 Task: Create a rule when a card is moved into the board by anyone .
Action: Mouse pressed left at (564, 300)
Screenshot: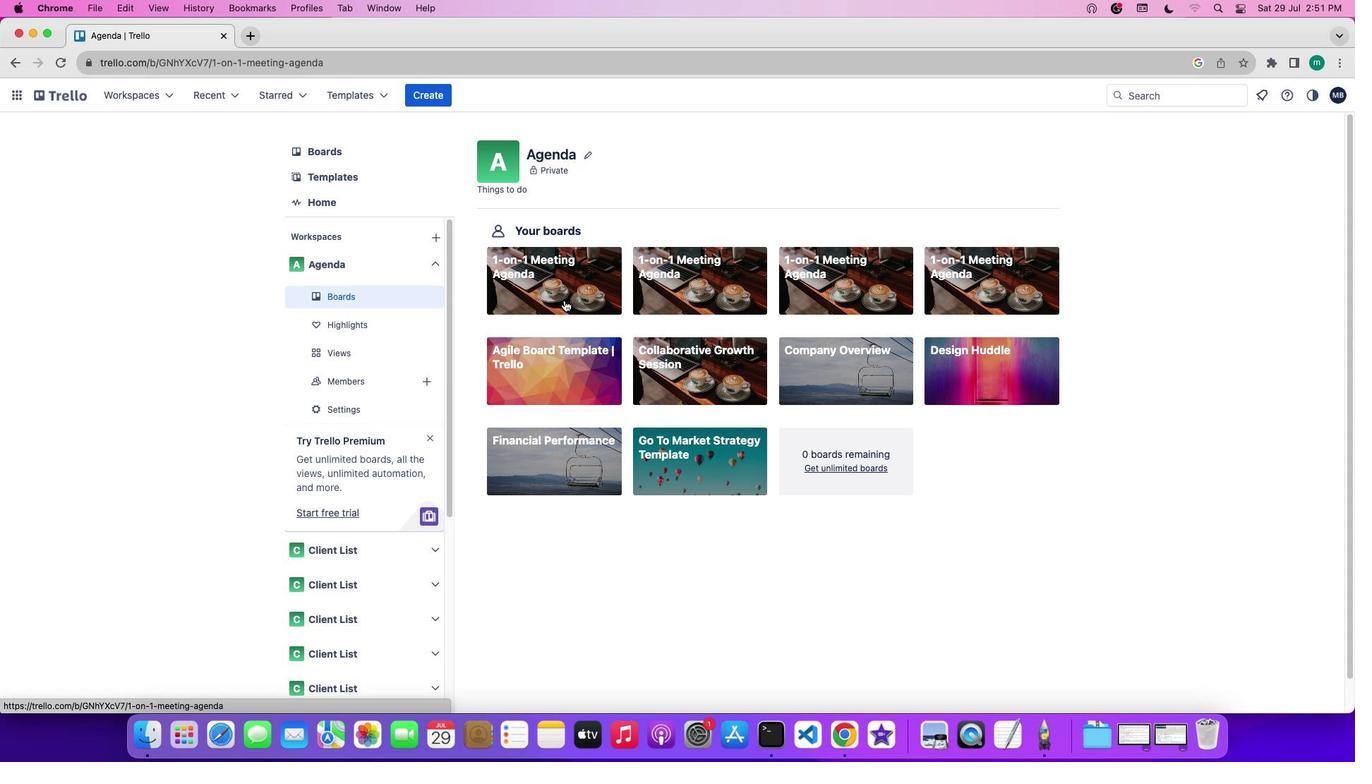 
Action: Mouse moved to (1172, 317)
Screenshot: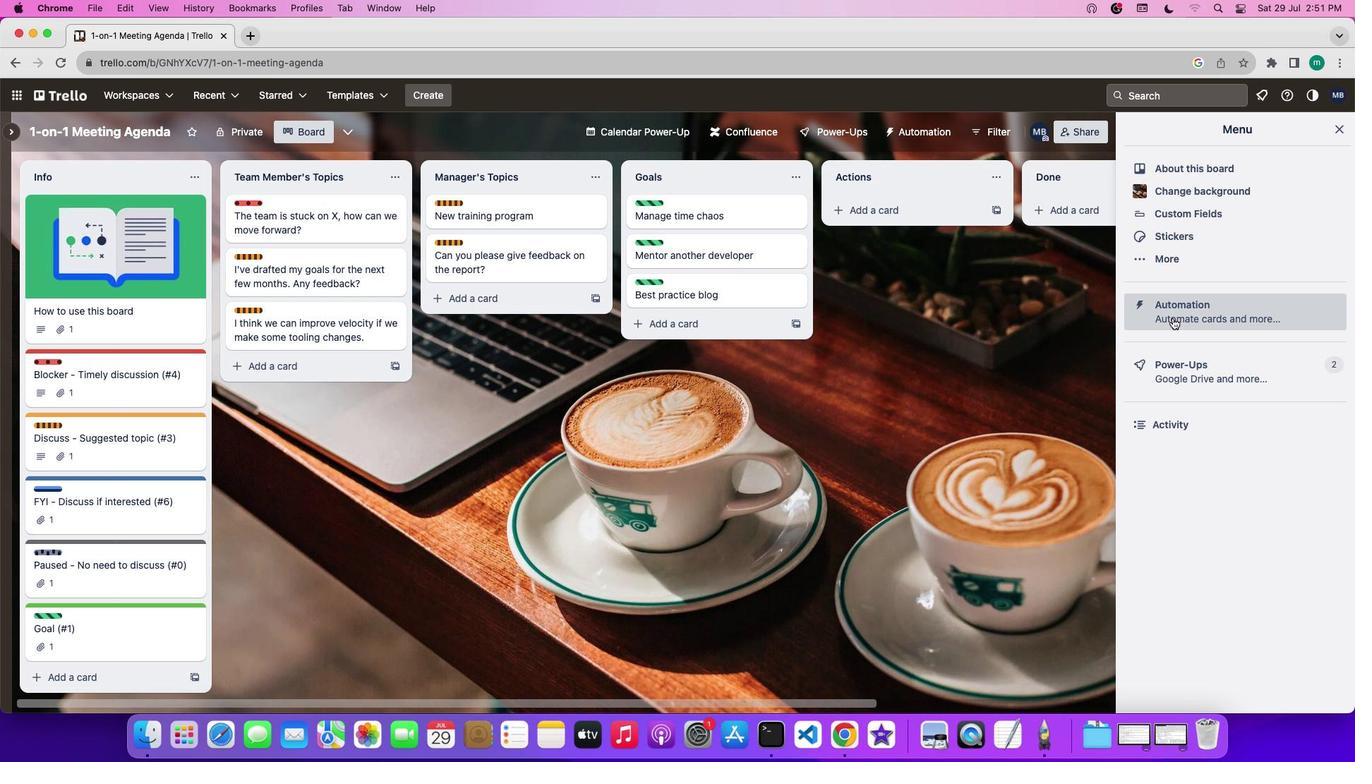 
Action: Mouse pressed left at (1172, 317)
Screenshot: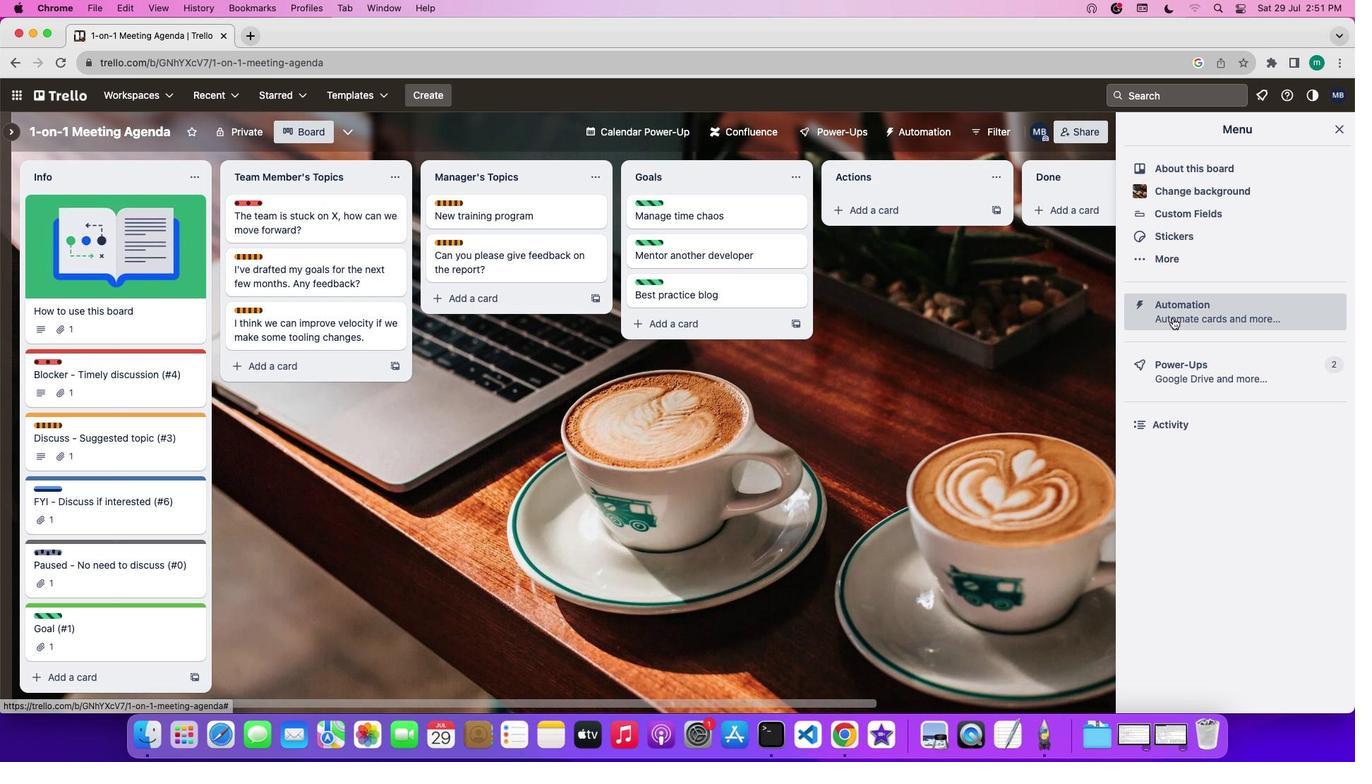 
Action: Mouse moved to (102, 257)
Screenshot: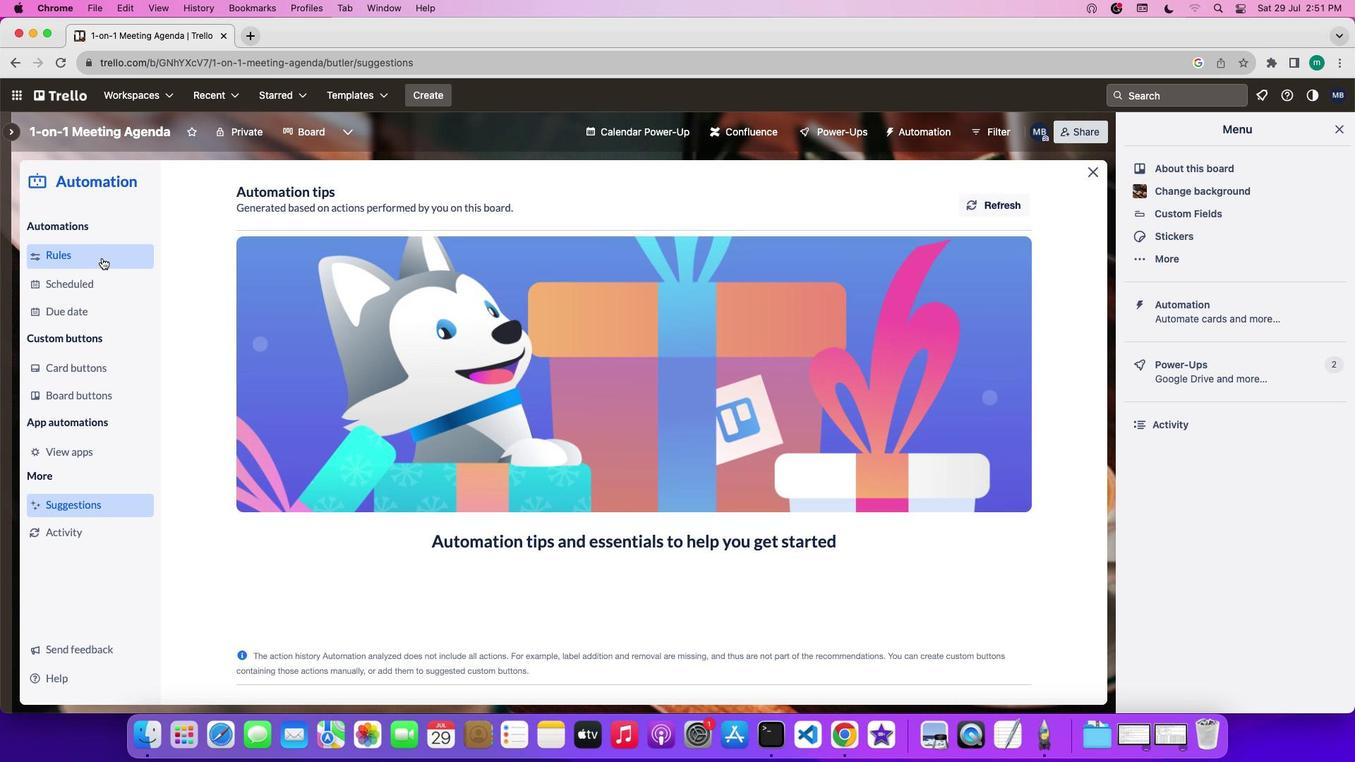 
Action: Mouse pressed left at (102, 257)
Screenshot: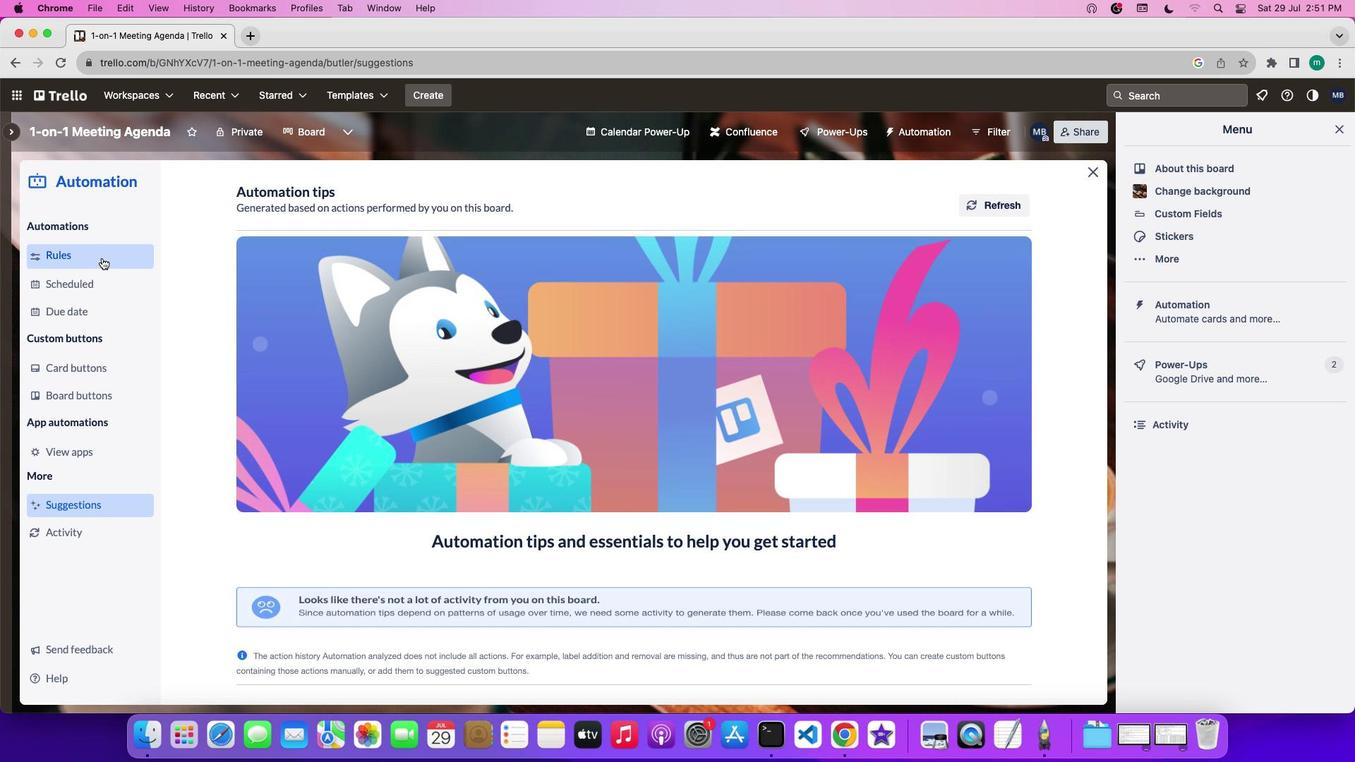 
Action: Mouse moved to (307, 501)
Screenshot: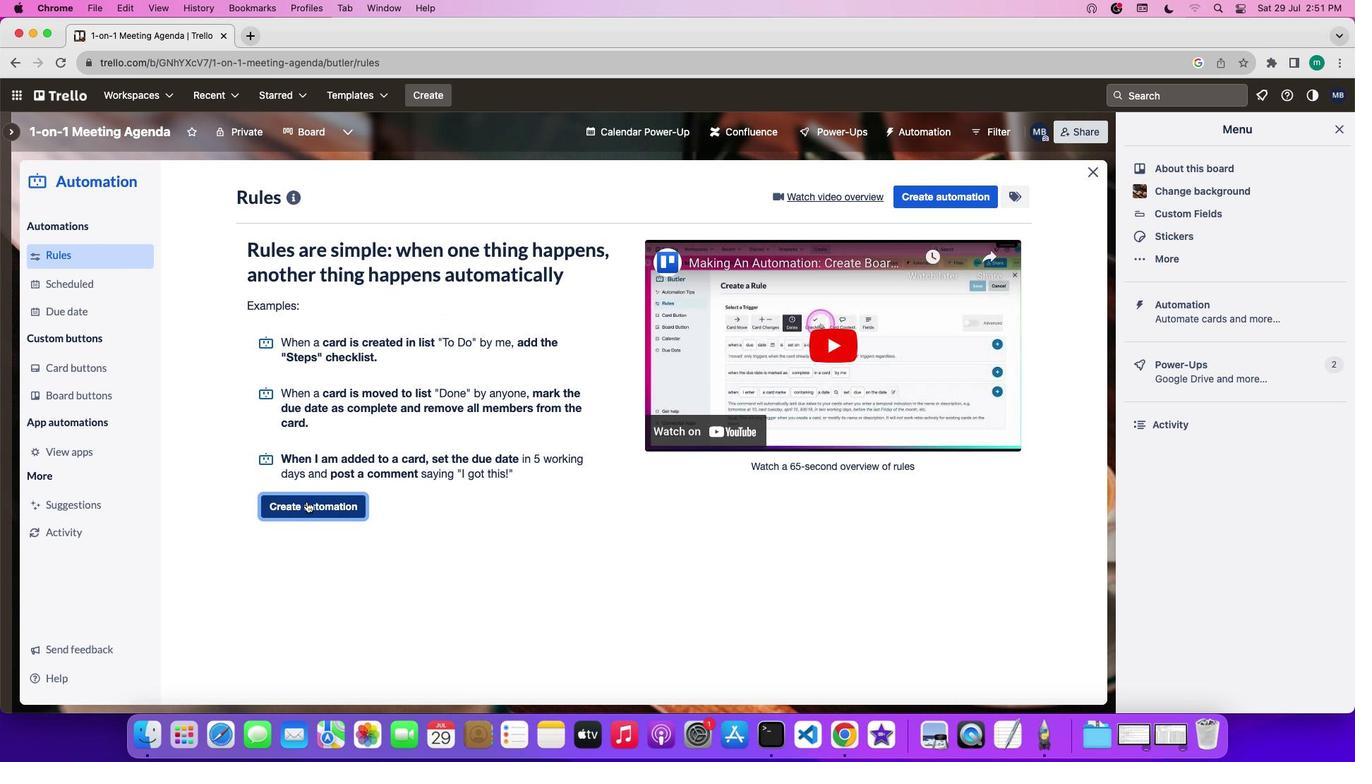 
Action: Mouse pressed left at (307, 501)
Screenshot: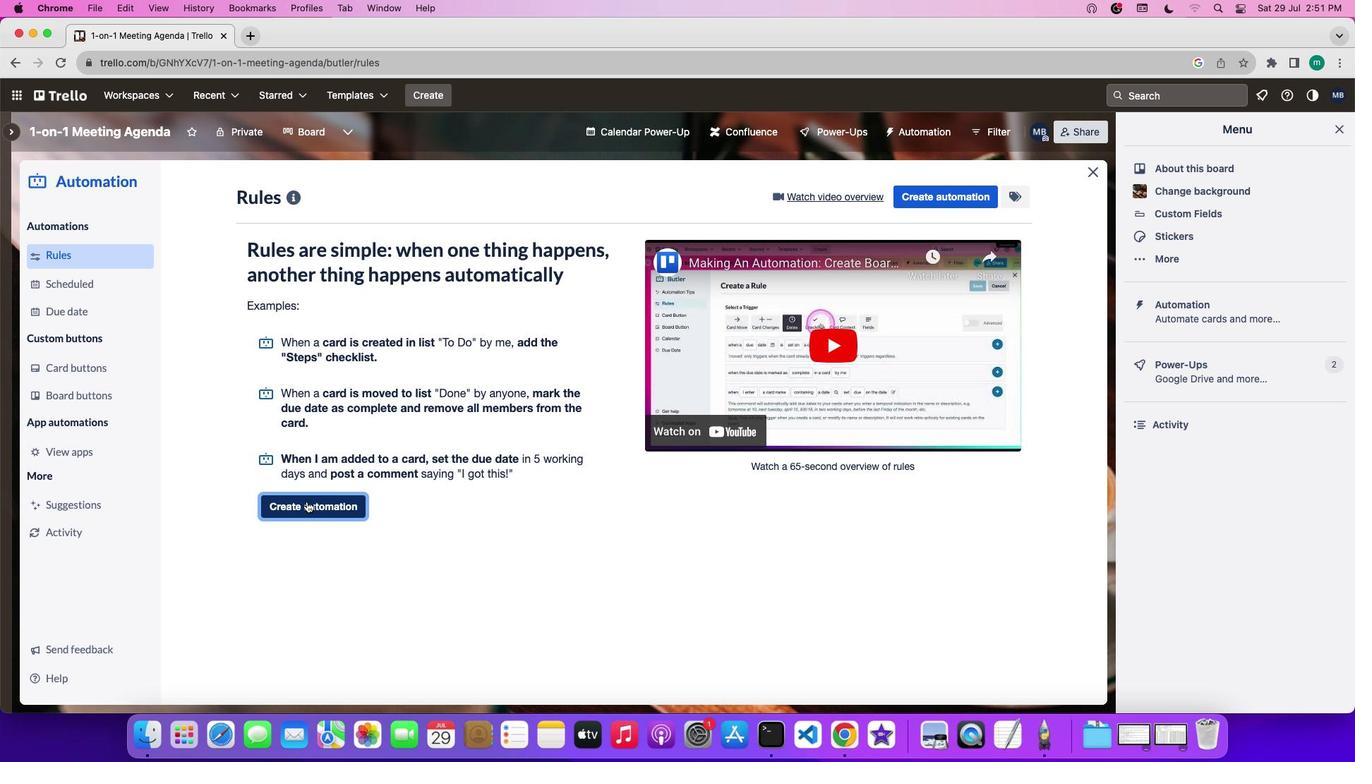 
Action: Mouse moved to (570, 330)
Screenshot: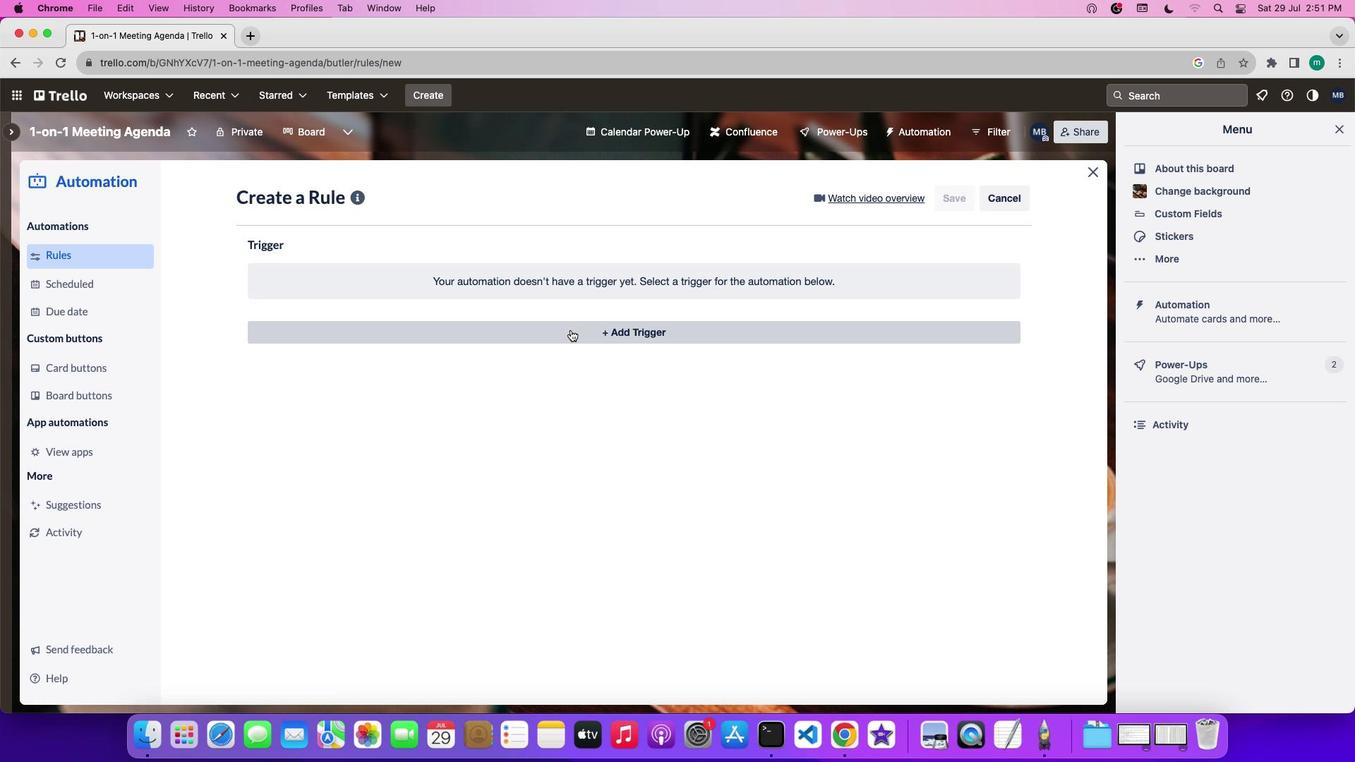
Action: Mouse pressed left at (570, 330)
Screenshot: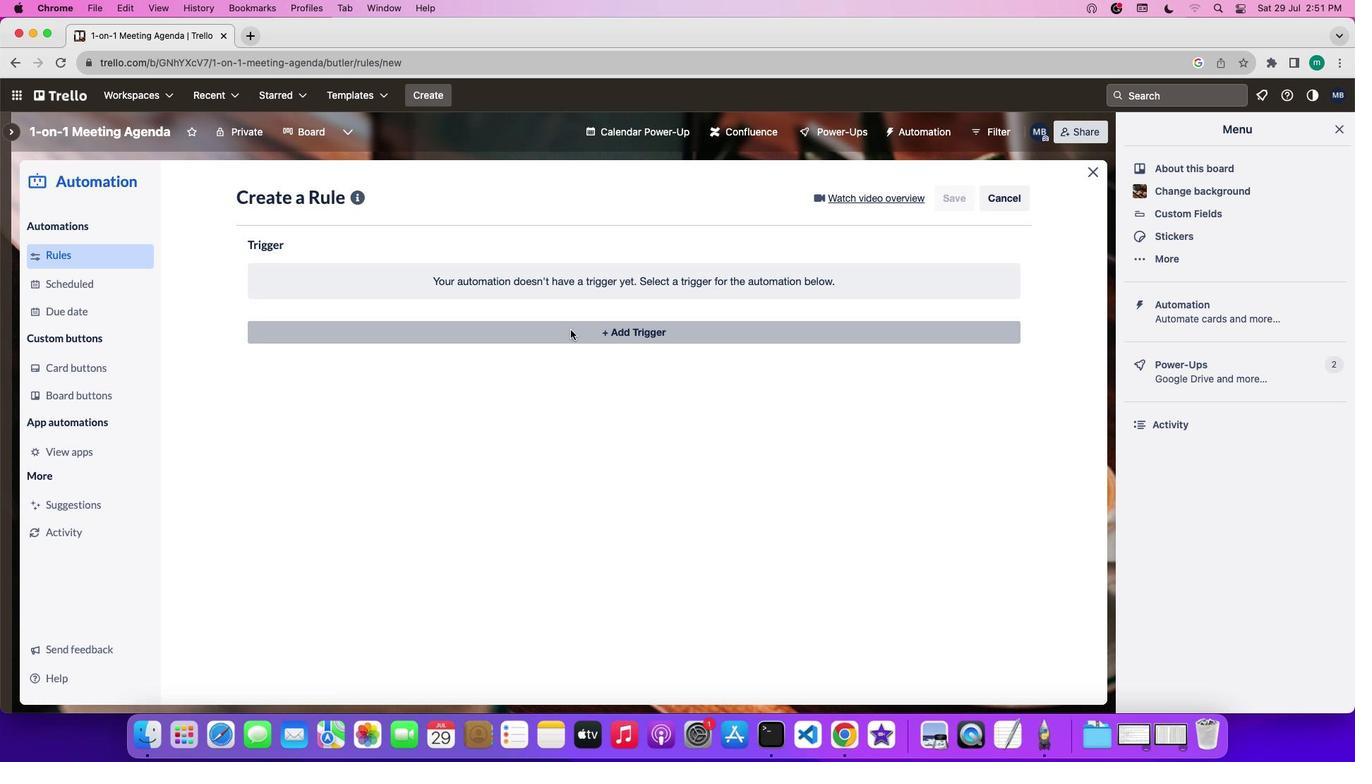 
Action: Mouse moved to (344, 431)
Screenshot: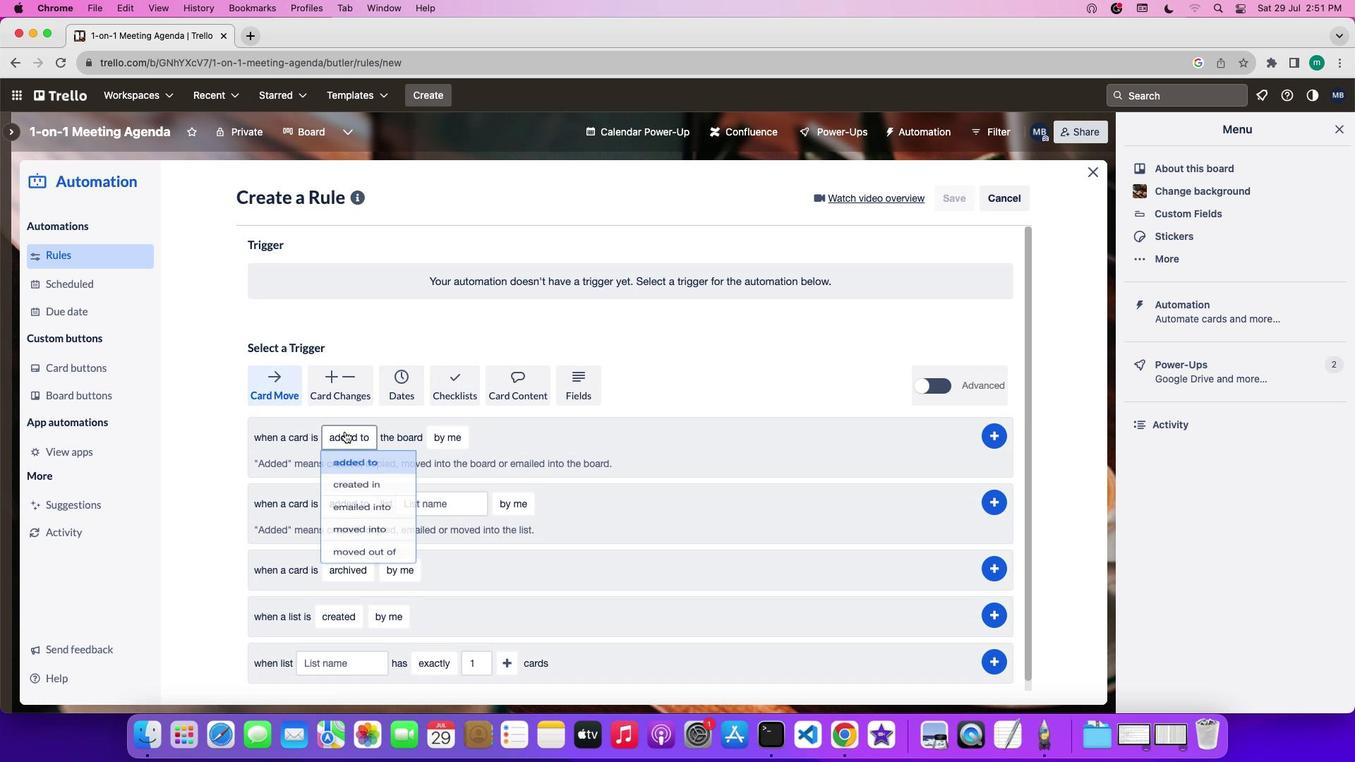 
Action: Mouse pressed left at (344, 431)
Screenshot: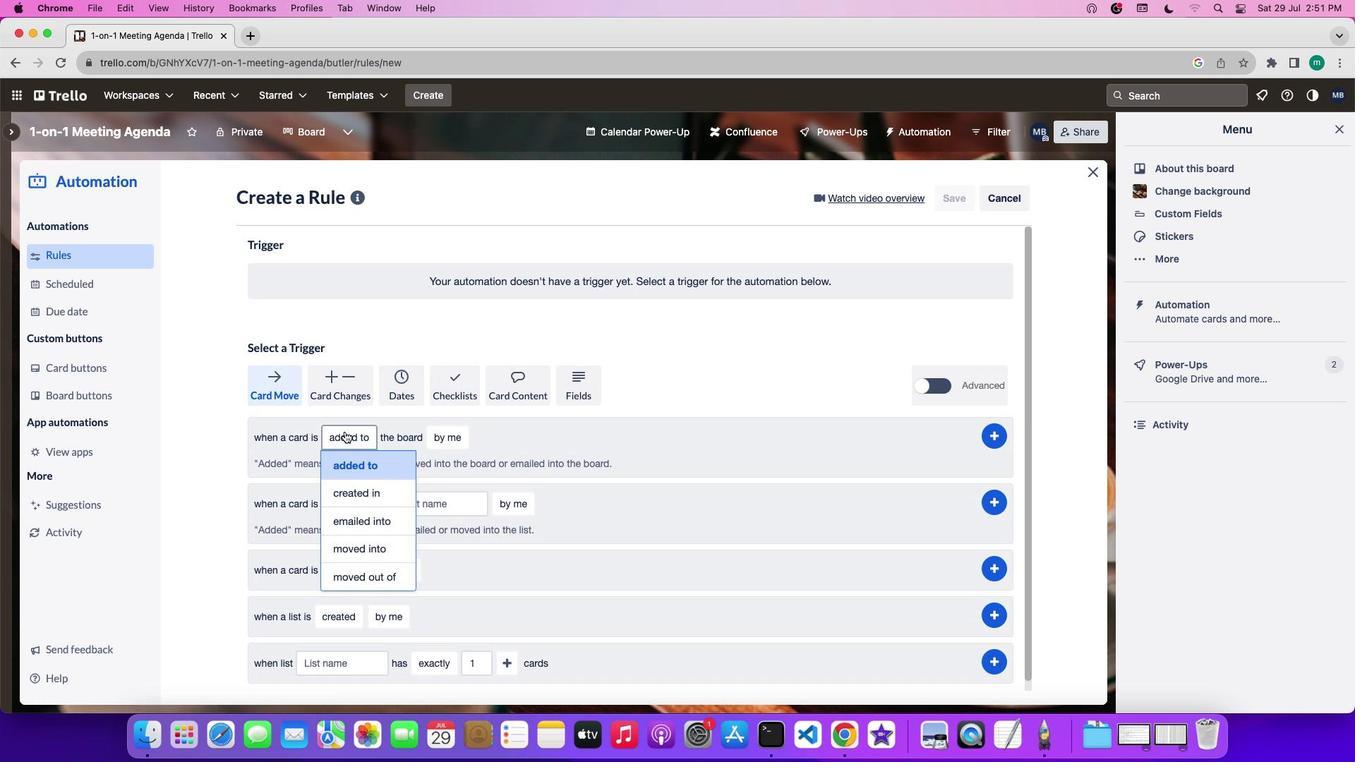 
Action: Mouse moved to (349, 537)
Screenshot: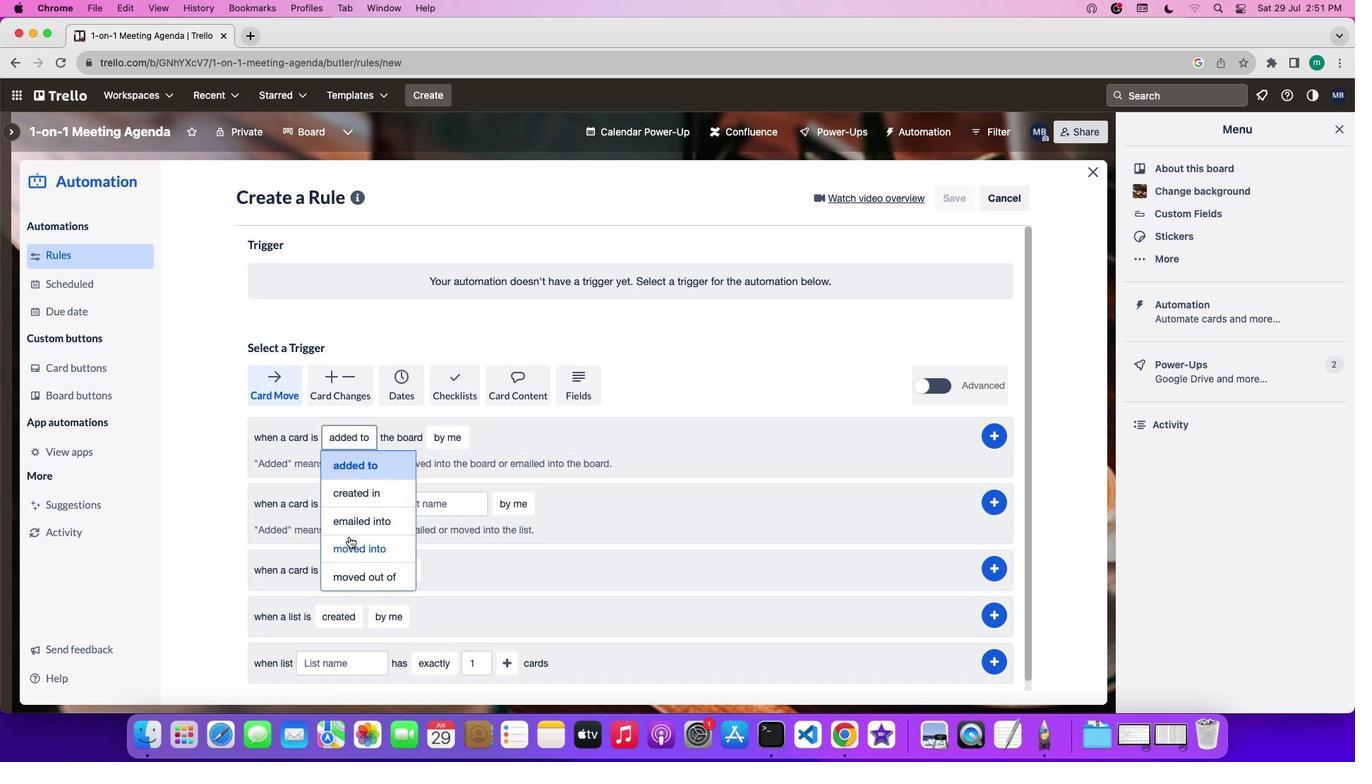
Action: Mouse pressed left at (349, 537)
Screenshot: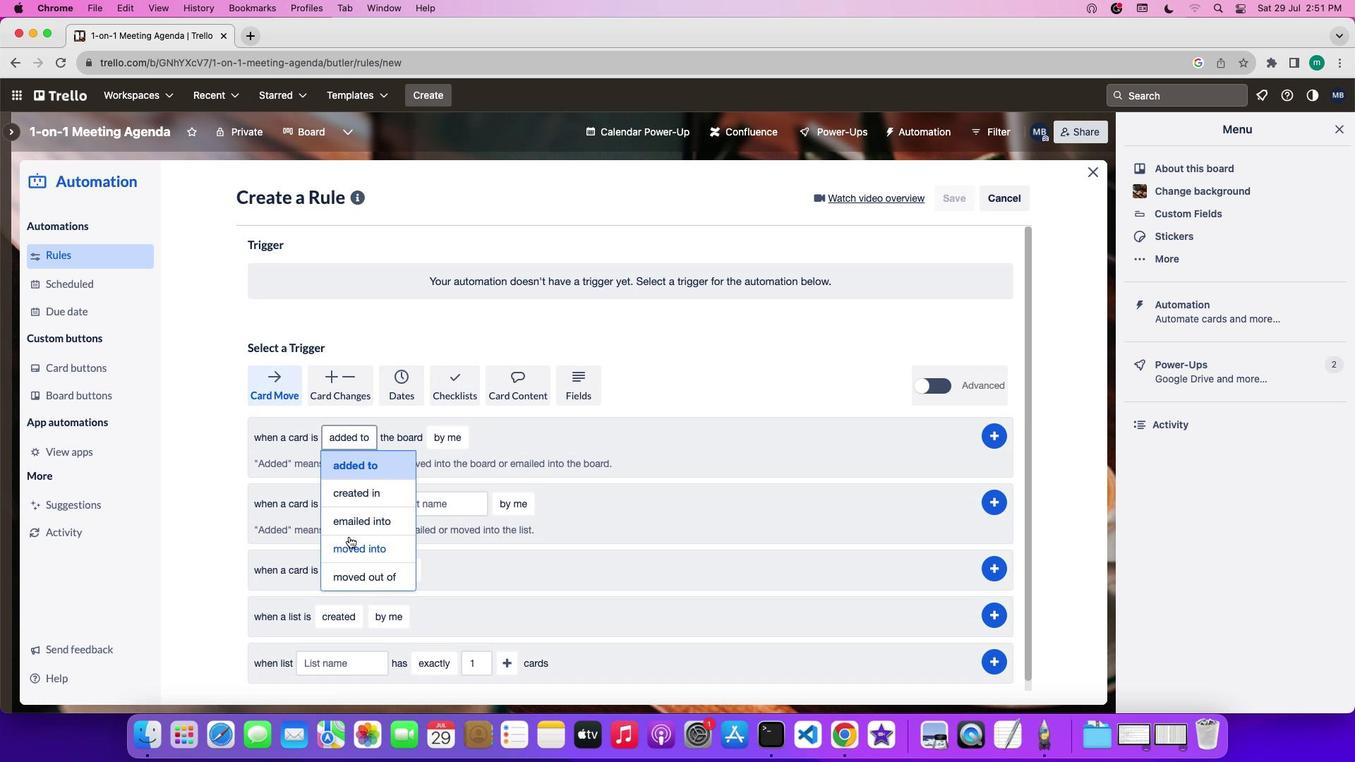 
Action: Mouse moved to (456, 434)
Screenshot: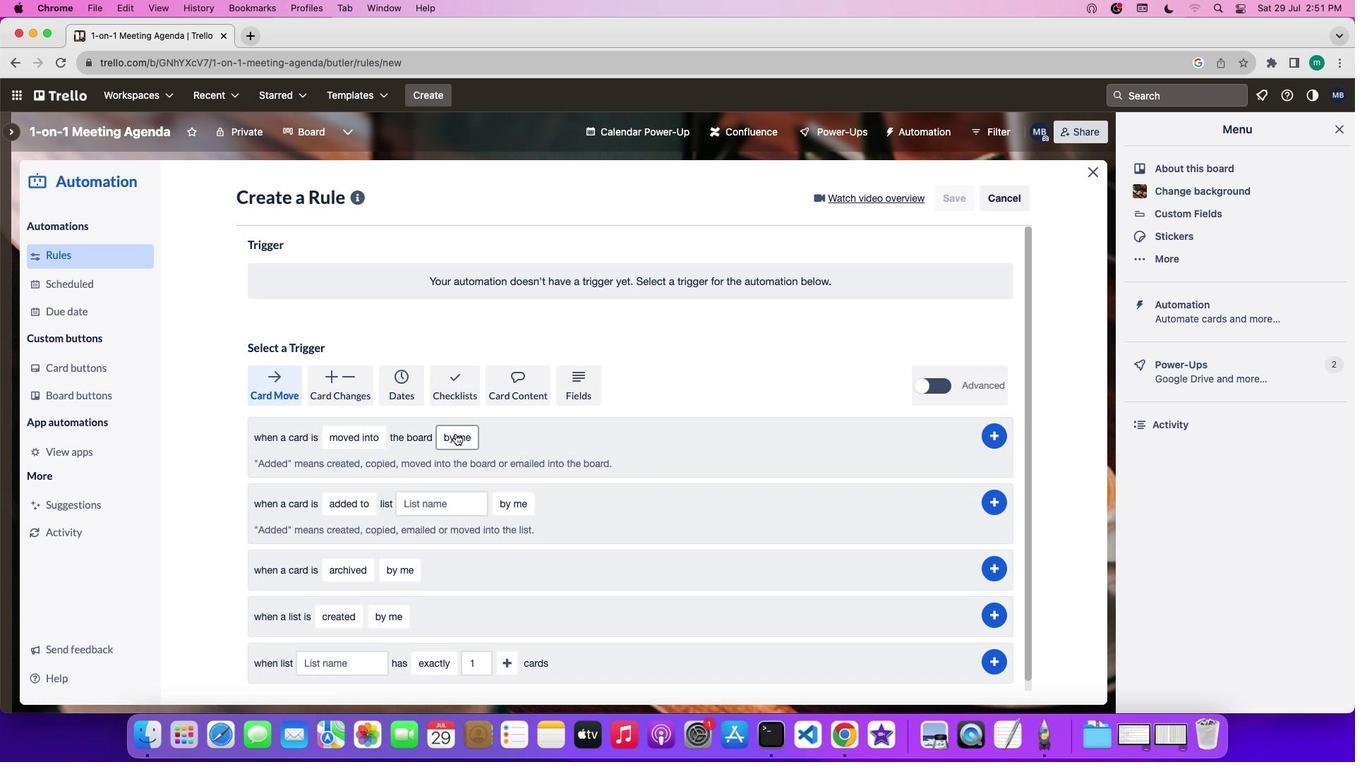 
Action: Mouse pressed left at (456, 434)
Screenshot: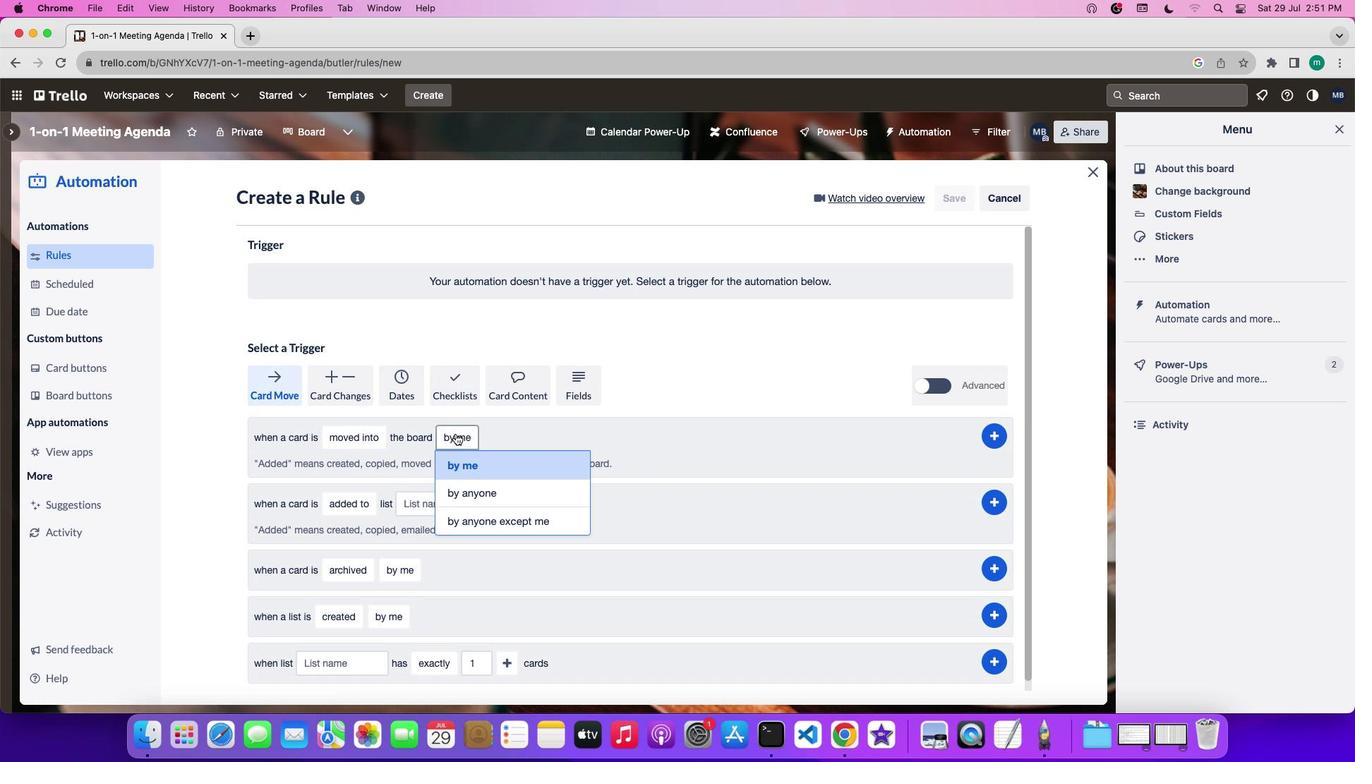 
Action: Mouse moved to (455, 492)
Screenshot: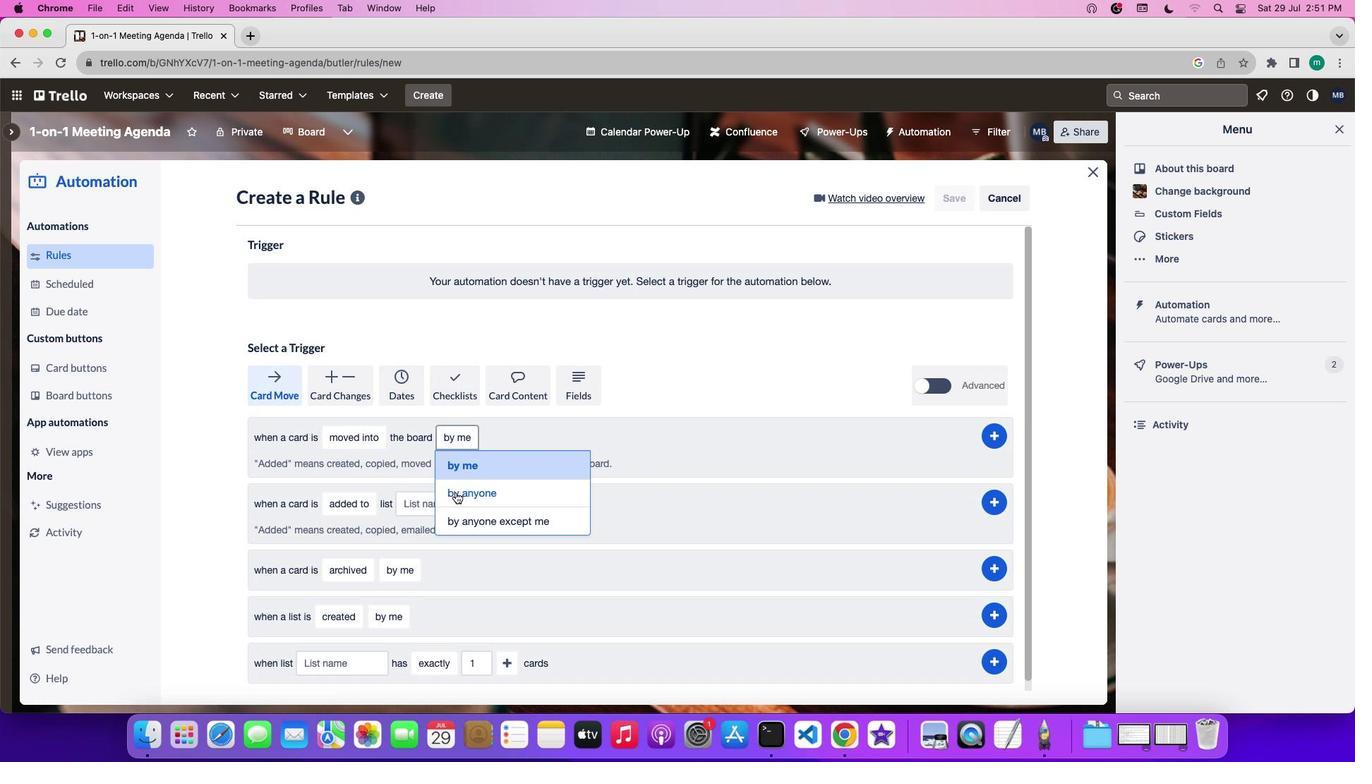 
Action: Mouse pressed left at (455, 492)
Screenshot: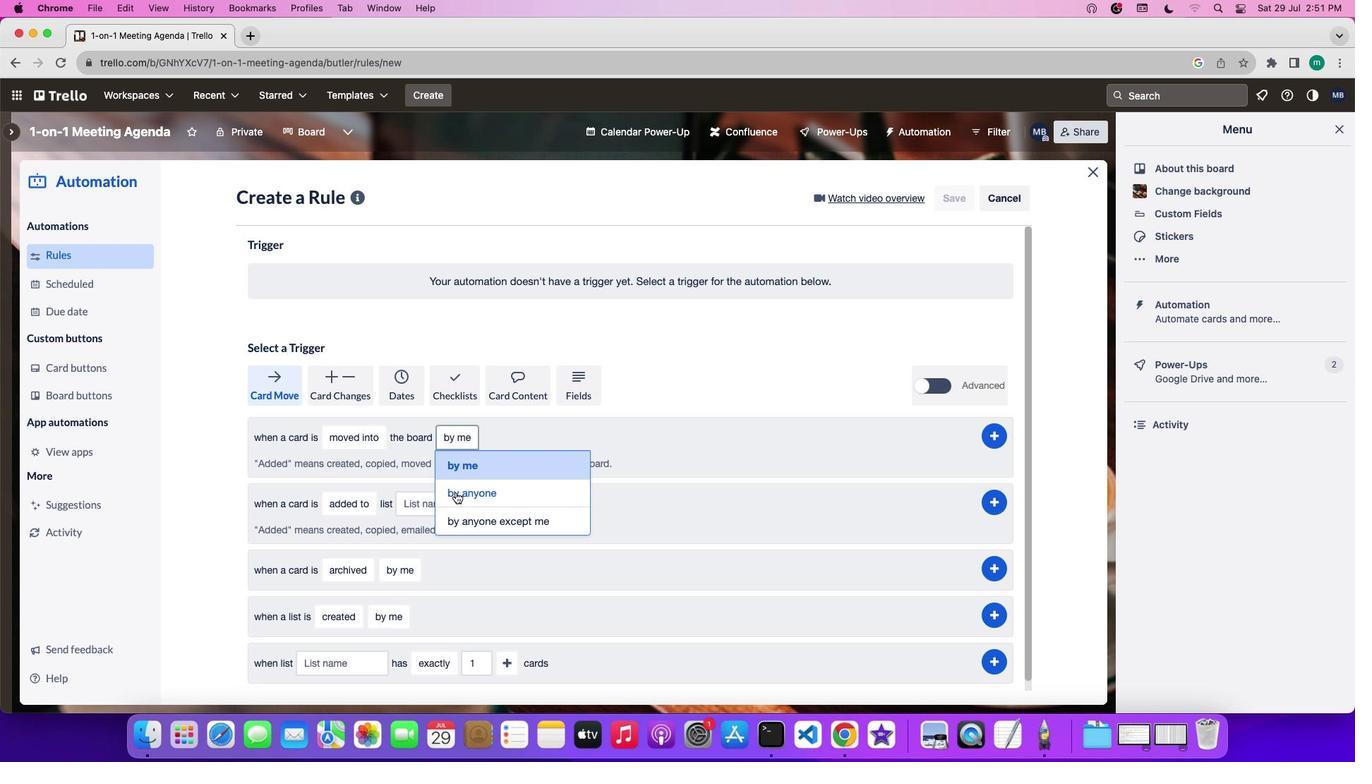 
Action: Mouse moved to (995, 432)
Screenshot: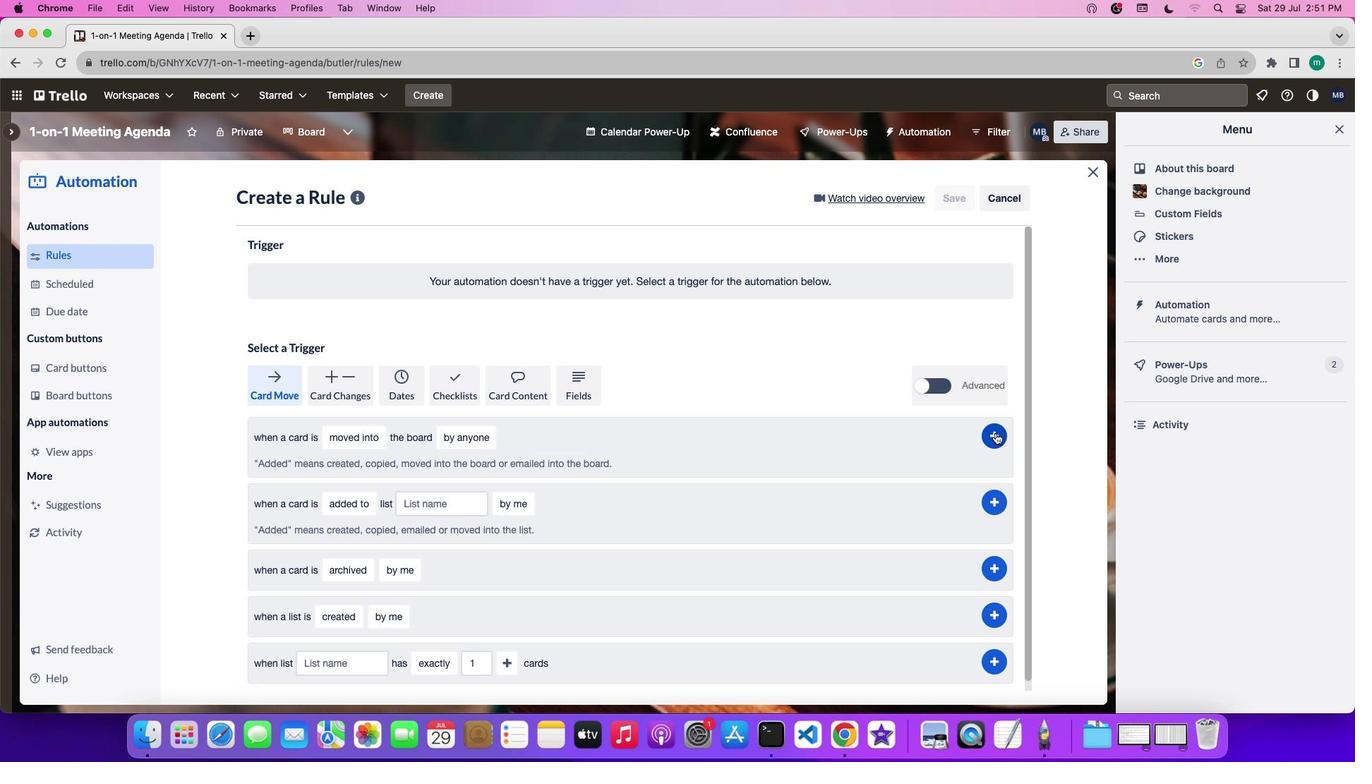 
Action: Mouse pressed left at (995, 432)
Screenshot: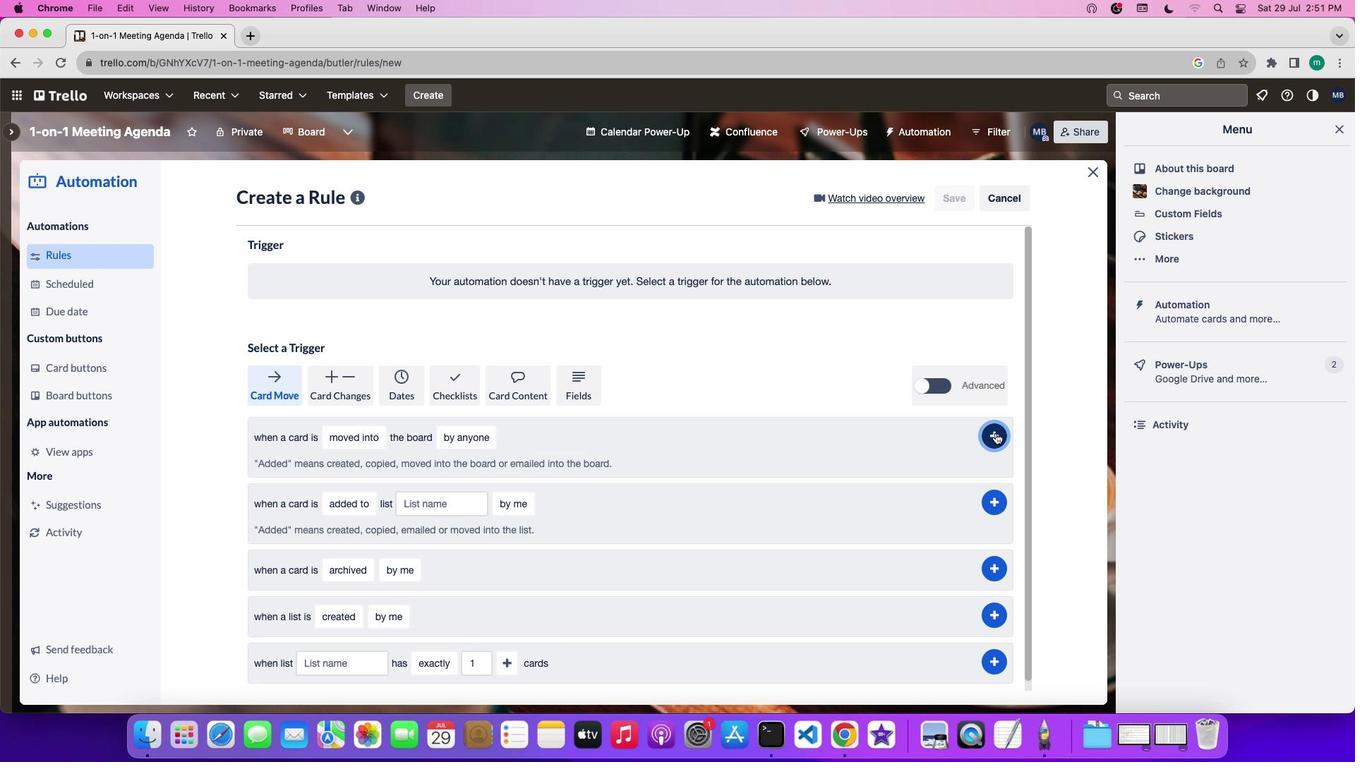 
